 Task: Select type "Career transition".
Action: Mouse moved to (746, 106)
Screenshot: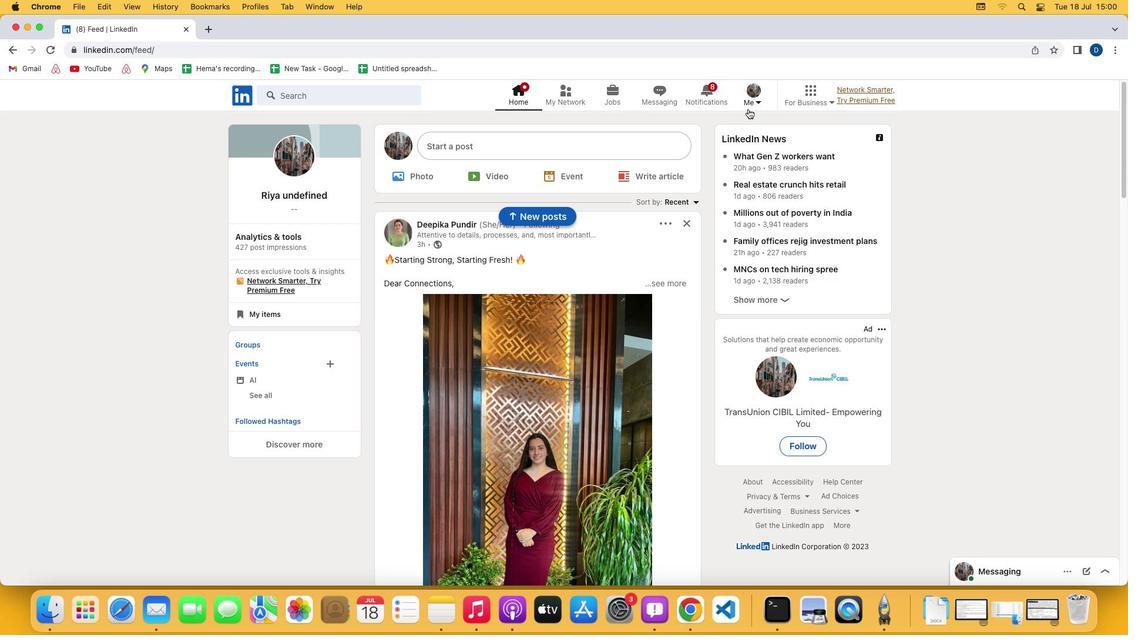 
Action: Mouse pressed left at (746, 106)
Screenshot: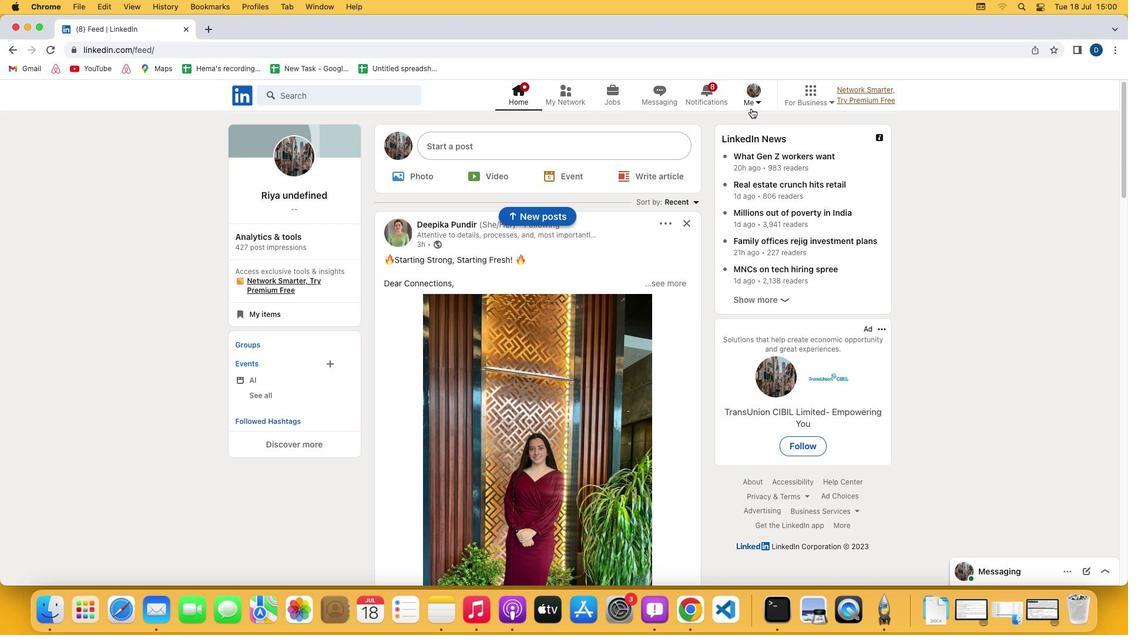 
Action: Mouse moved to (754, 102)
Screenshot: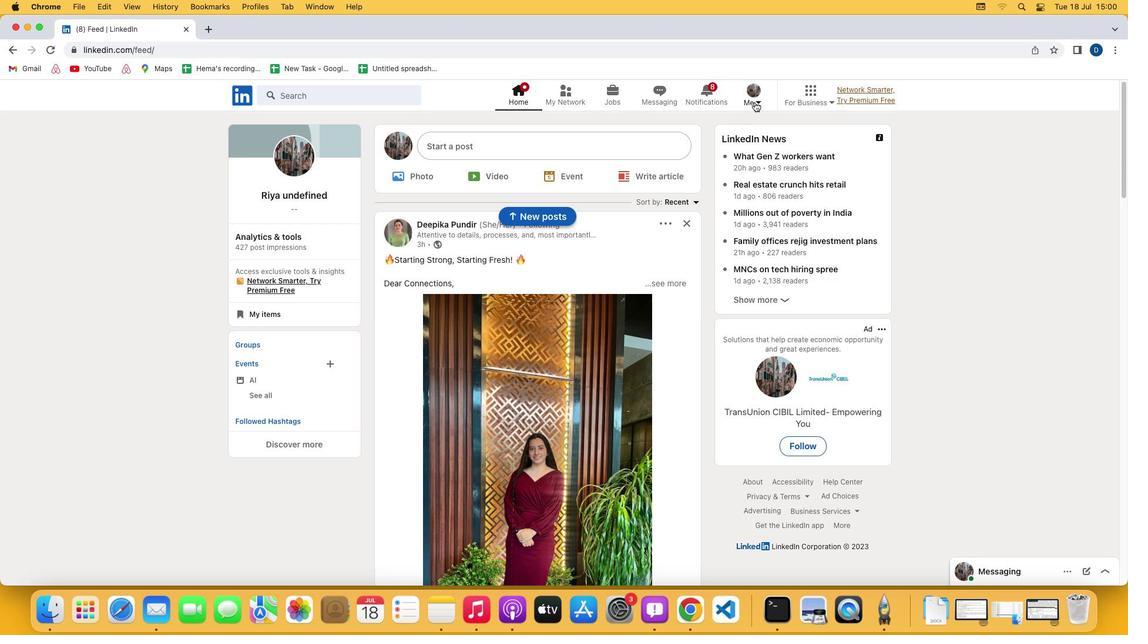 
Action: Mouse pressed left at (754, 102)
Screenshot: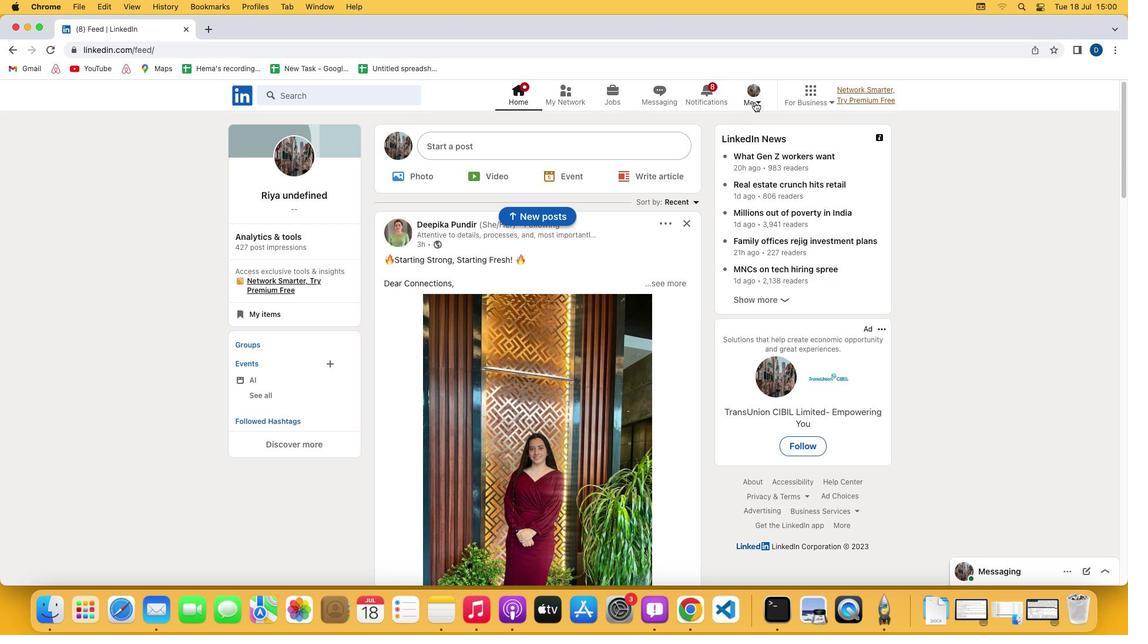 
Action: Mouse moved to (696, 161)
Screenshot: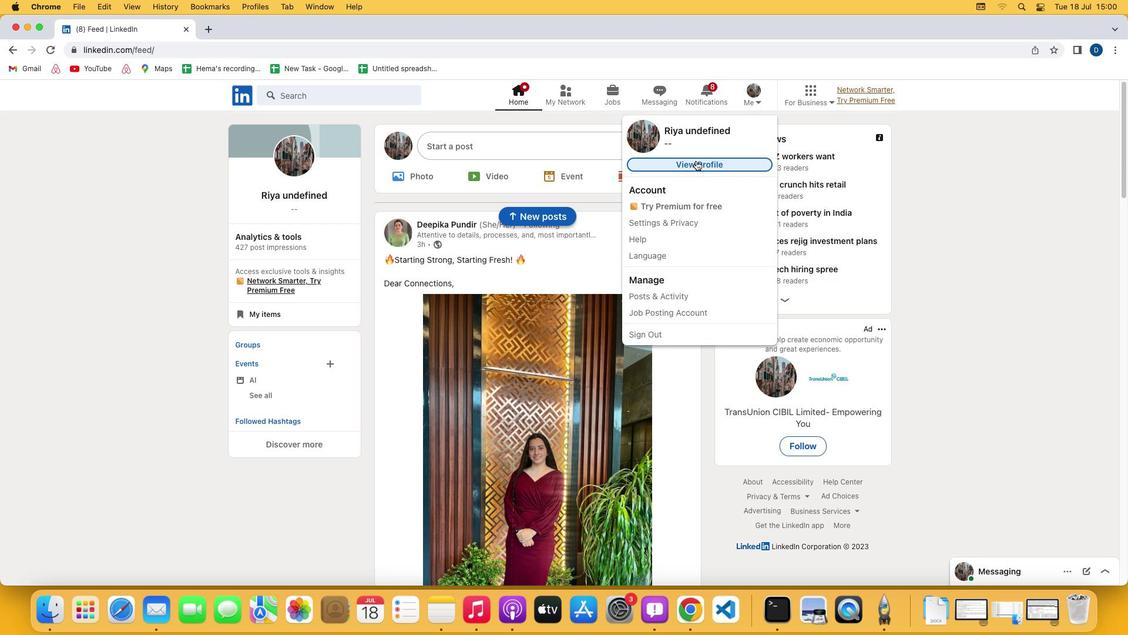 
Action: Mouse pressed left at (696, 161)
Screenshot: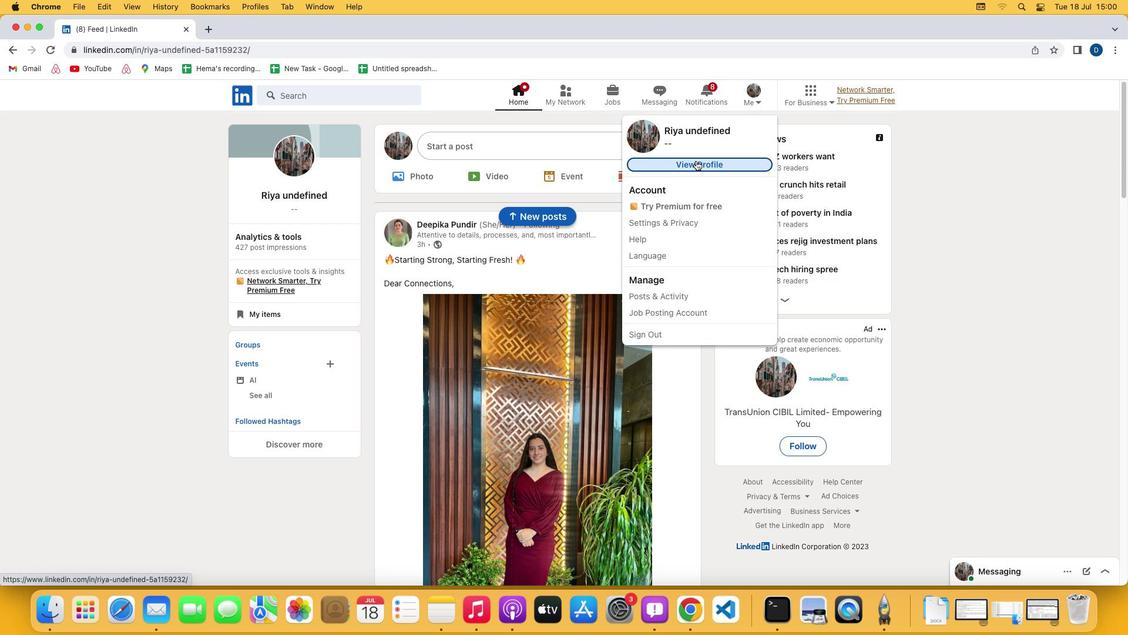 
Action: Mouse moved to (345, 405)
Screenshot: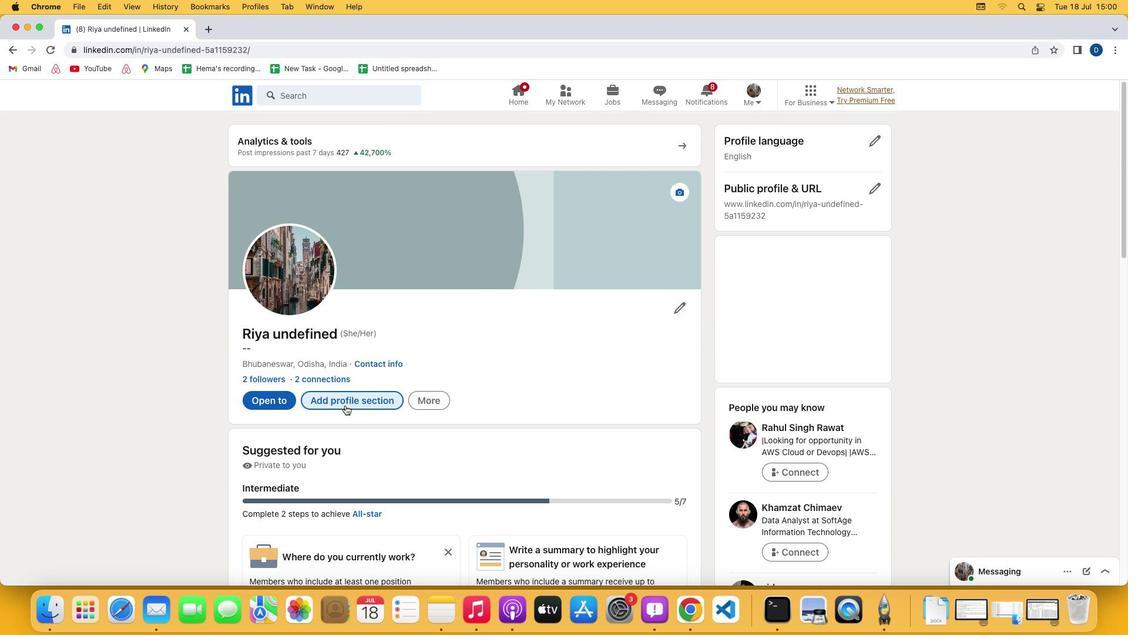 
Action: Mouse pressed left at (345, 405)
Screenshot: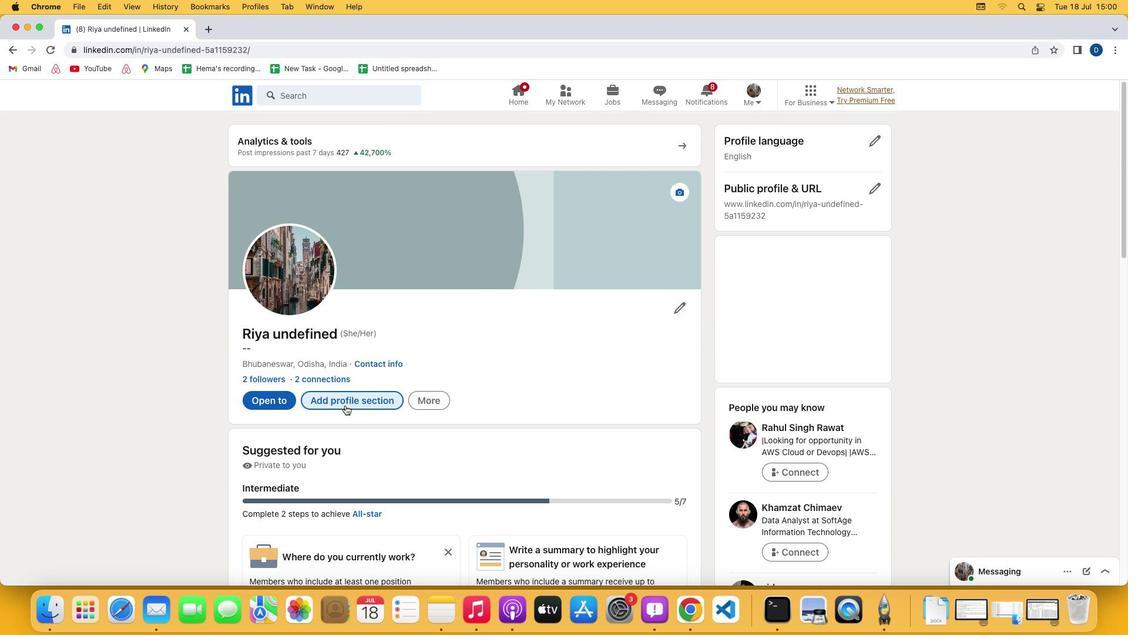 
Action: Mouse moved to (443, 290)
Screenshot: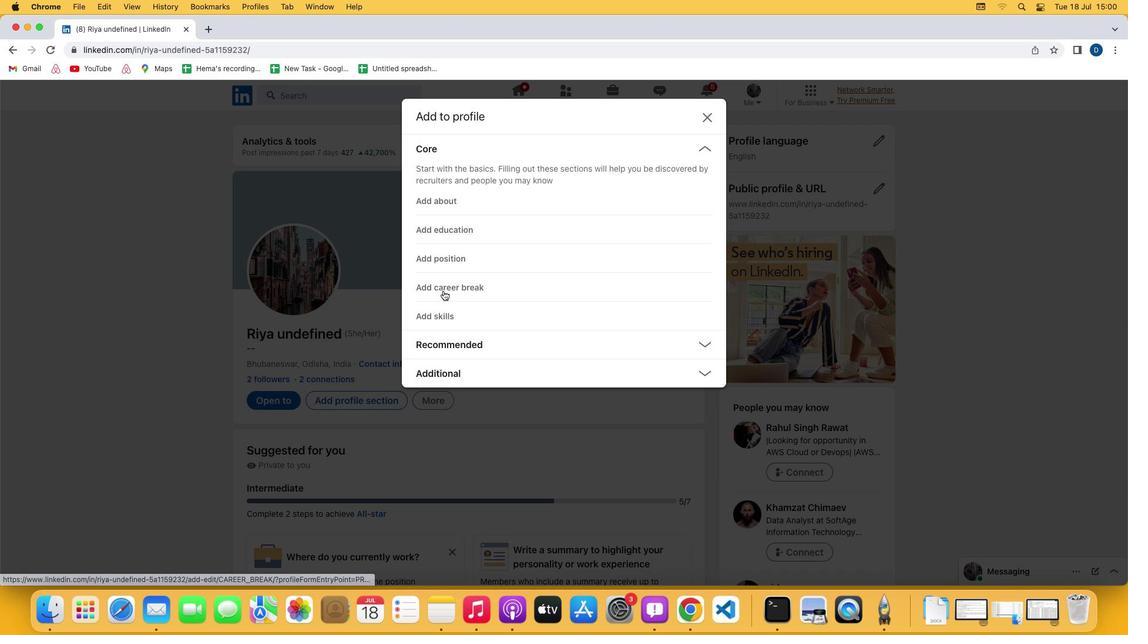
Action: Mouse pressed left at (443, 290)
Screenshot: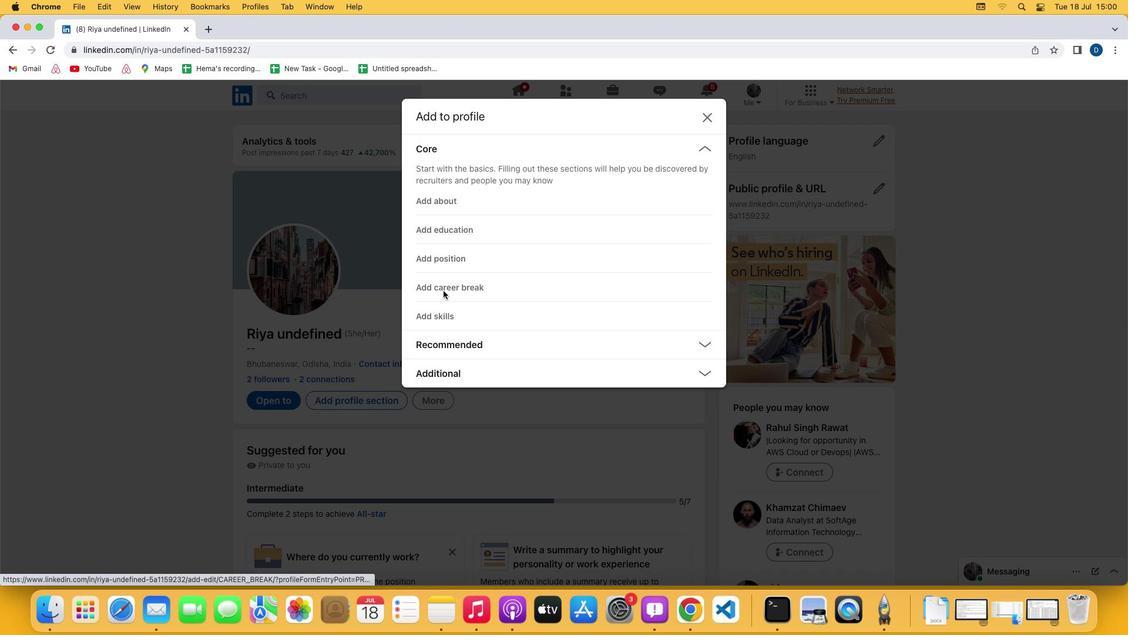 
Action: Mouse moved to (418, 221)
Screenshot: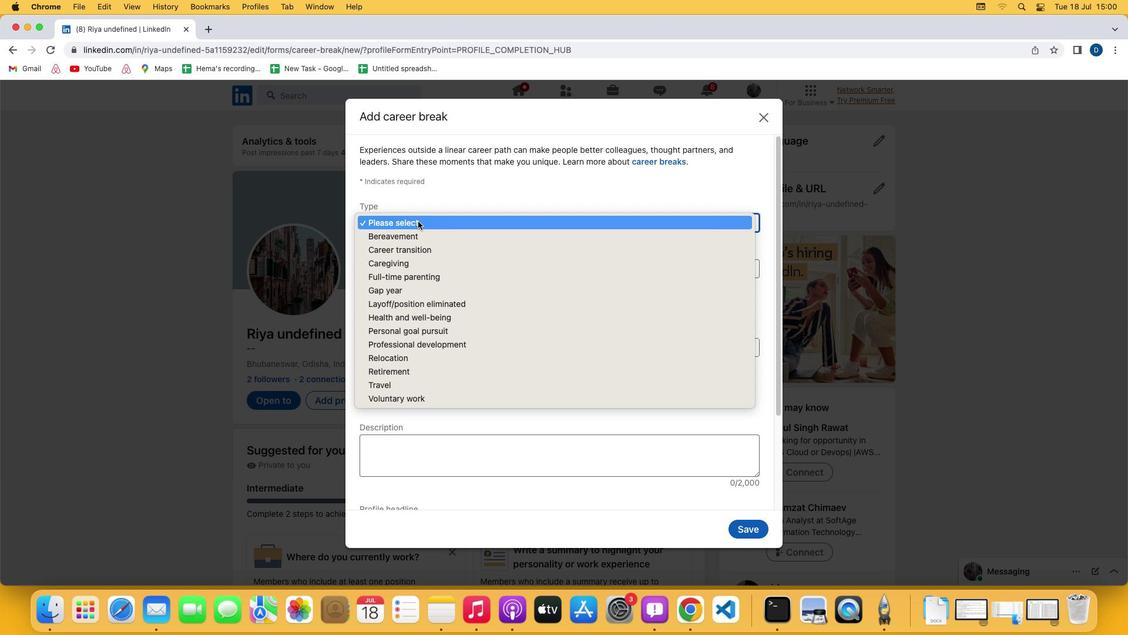 
Action: Mouse pressed left at (418, 221)
Screenshot: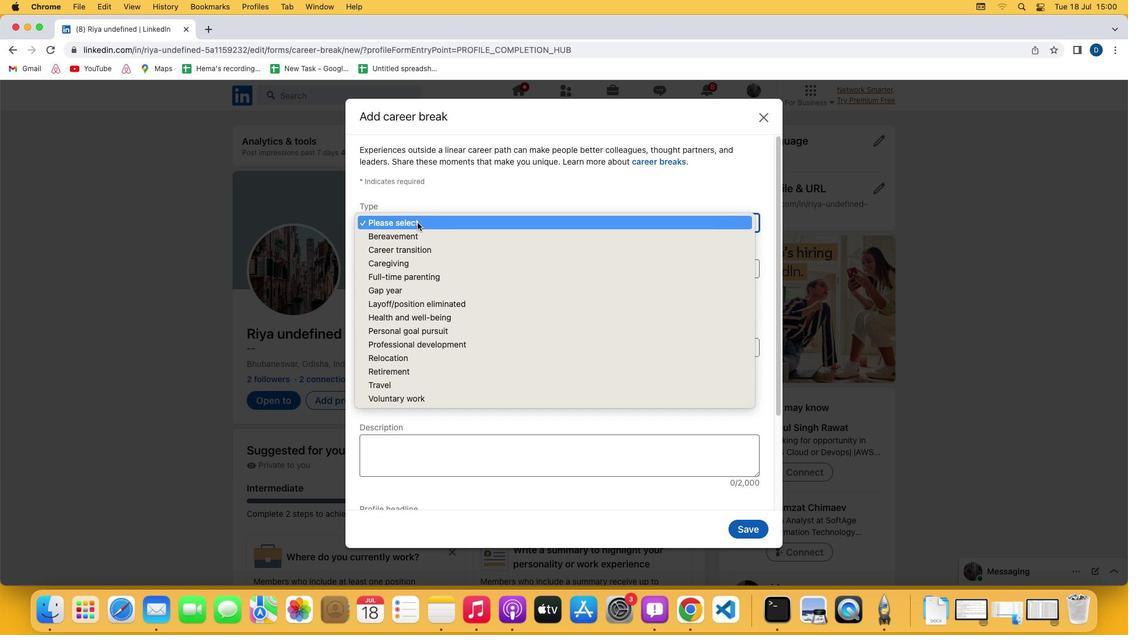 
Action: Mouse moved to (409, 251)
Screenshot: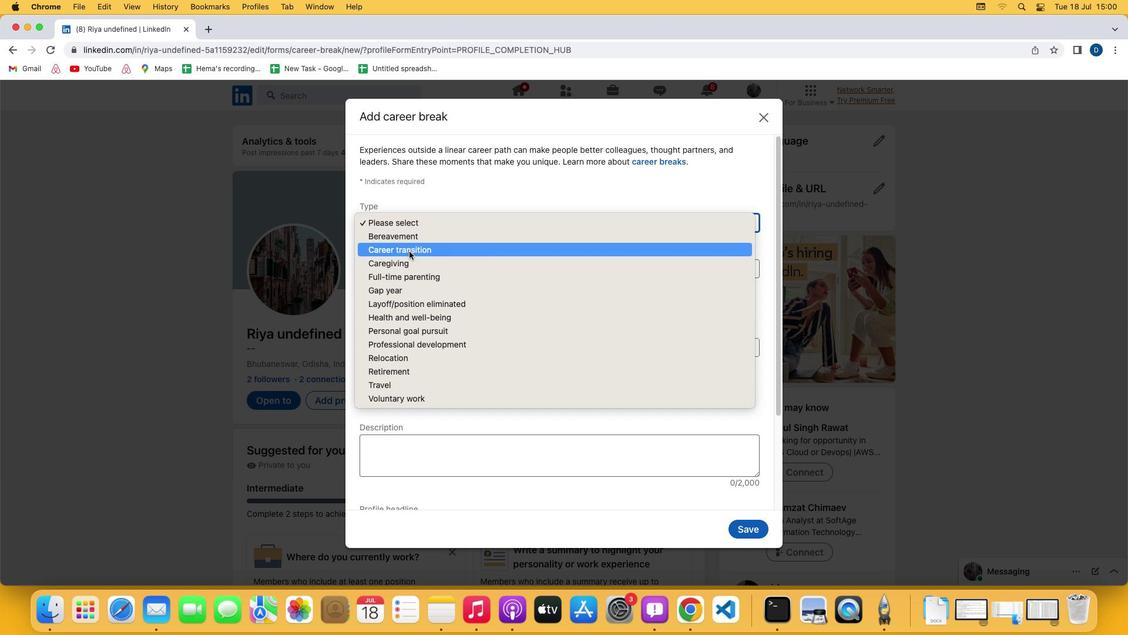 
Action: Mouse pressed left at (409, 251)
Screenshot: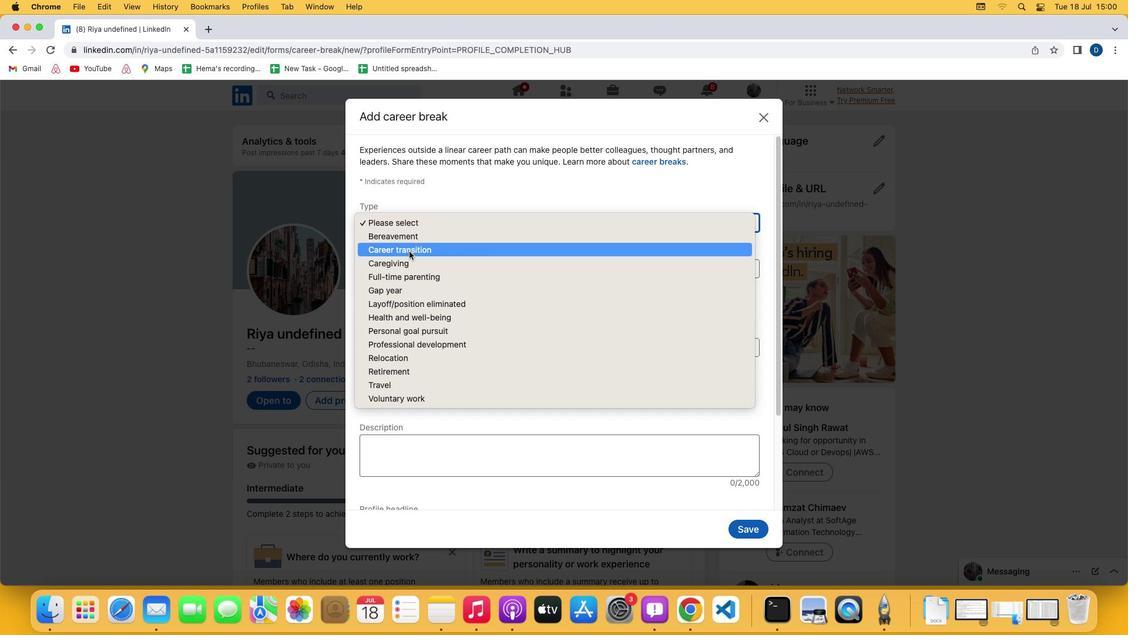 
